 Task: Create a rule from the Routing list, Task moved to a section -> Set Priority in the project AgileBee , set the section as Done clear the priority
Action: Mouse moved to (57, 259)
Screenshot: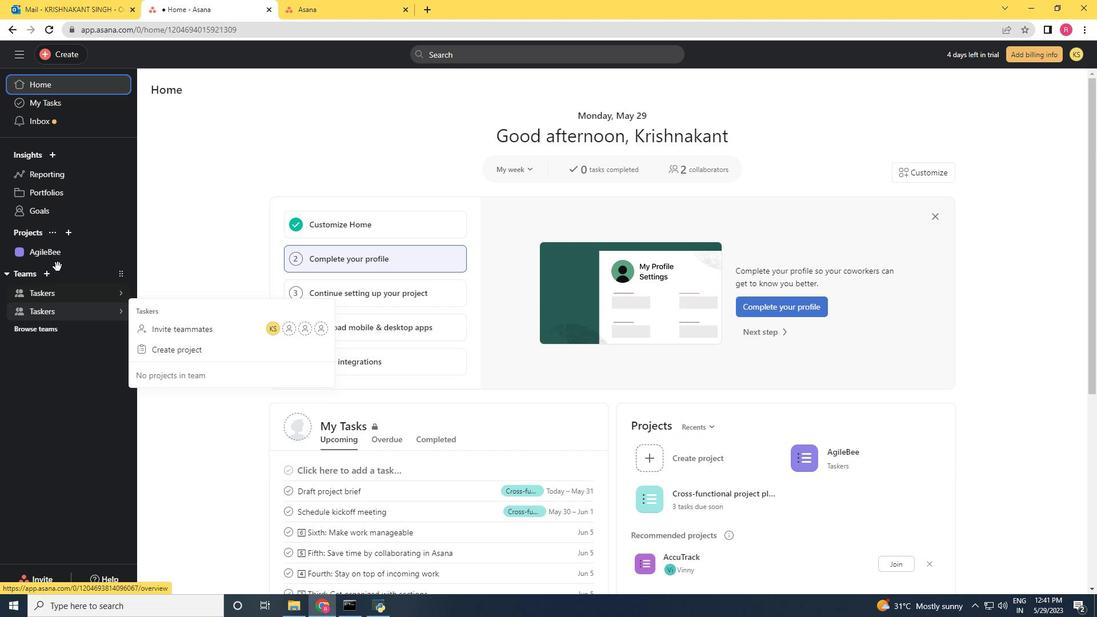 
Action: Mouse pressed left at (57, 259)
Screenshot: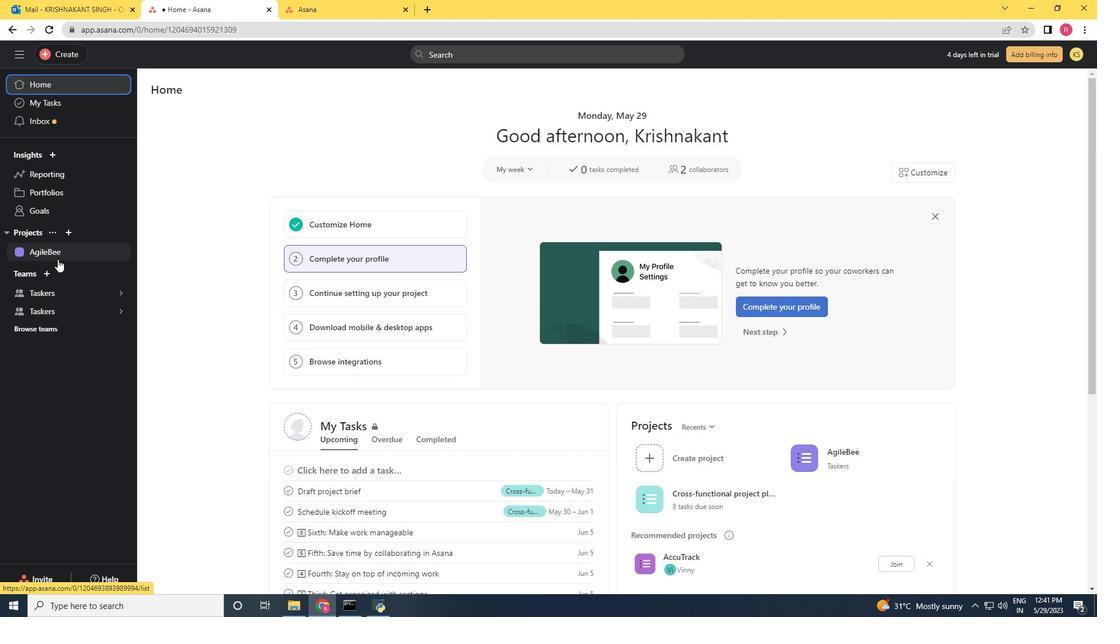 
Action: Mouse moved to (1042, 99)
Screenshot: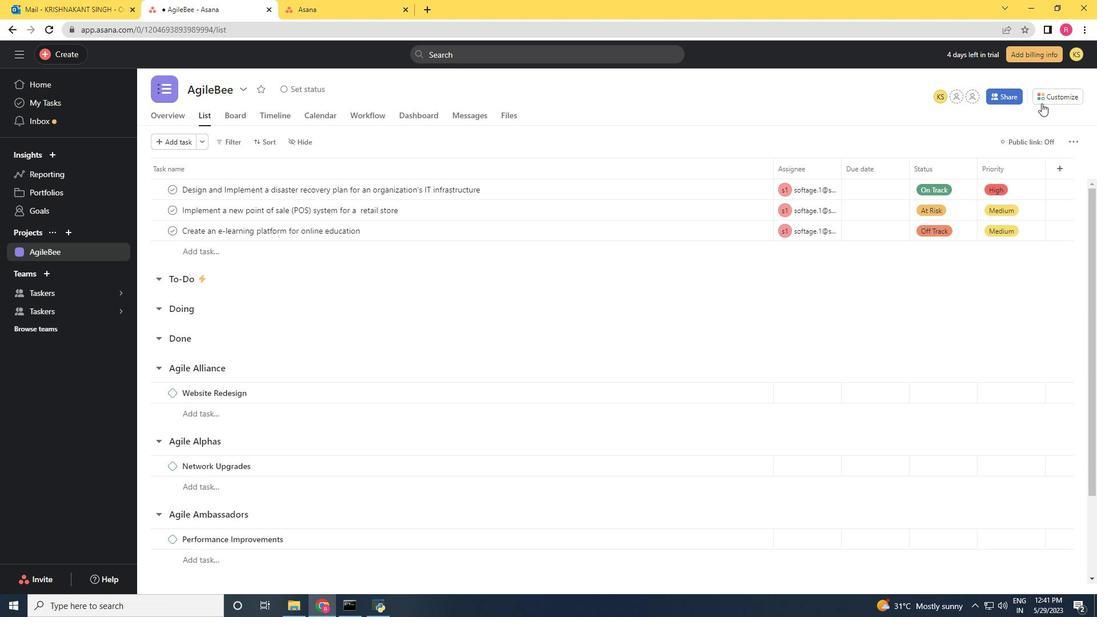 
Action: Mouse pressed left at (1042, 99)
Screenshot: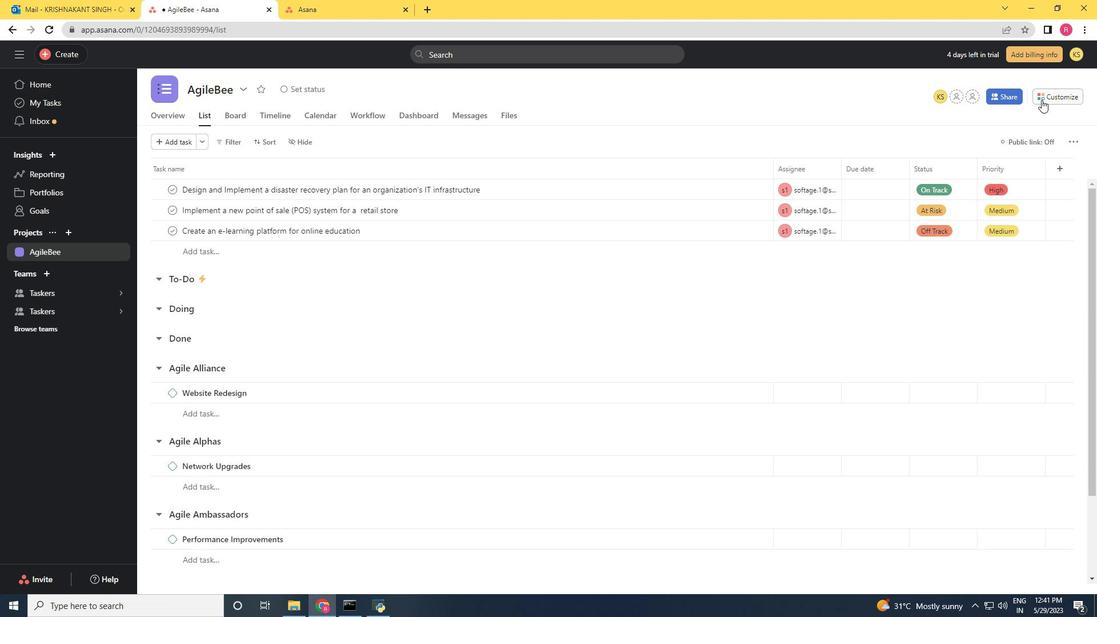 
Action: Mouse moved to (869, 251)
Screenshot: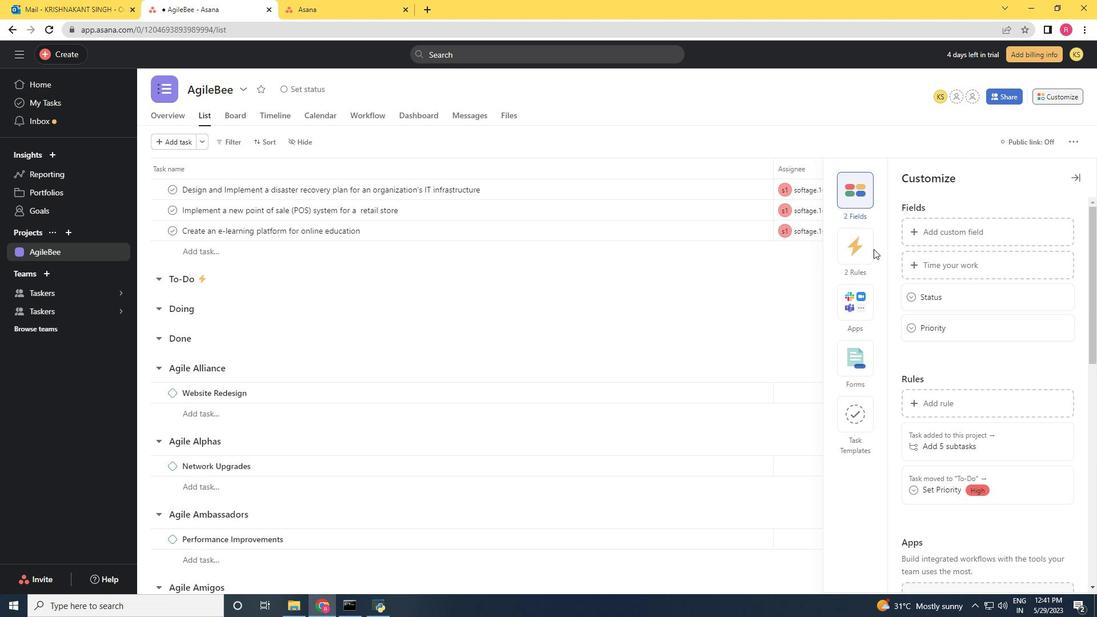 
Action: Mouse pressed left at (869, 251)
Screenshot: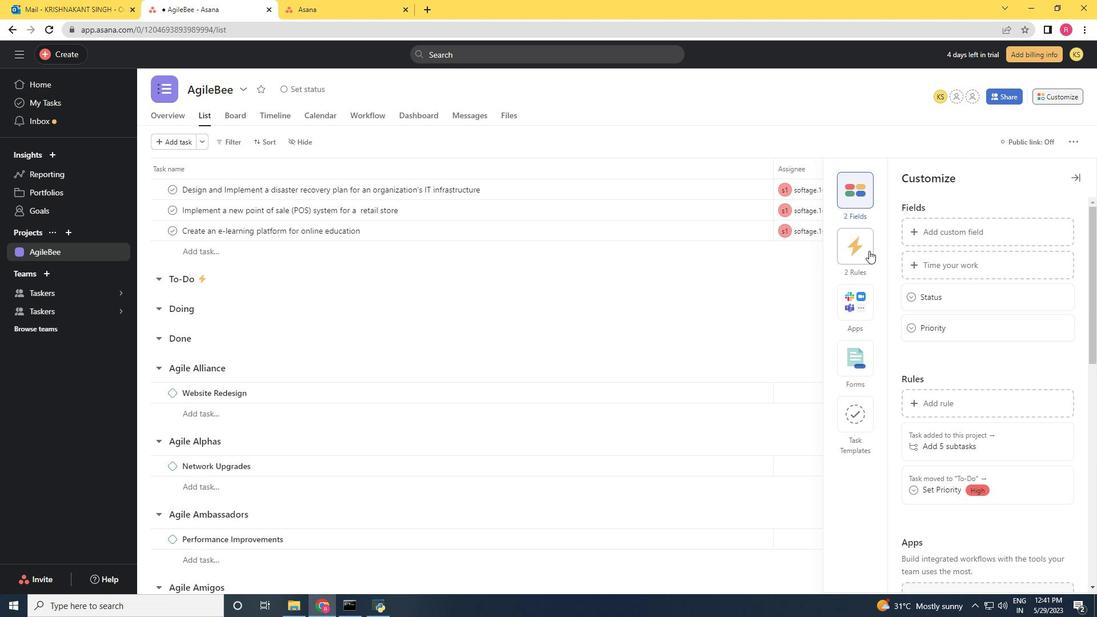 
Action: Mouse moved to (934, 230)
Screenshot: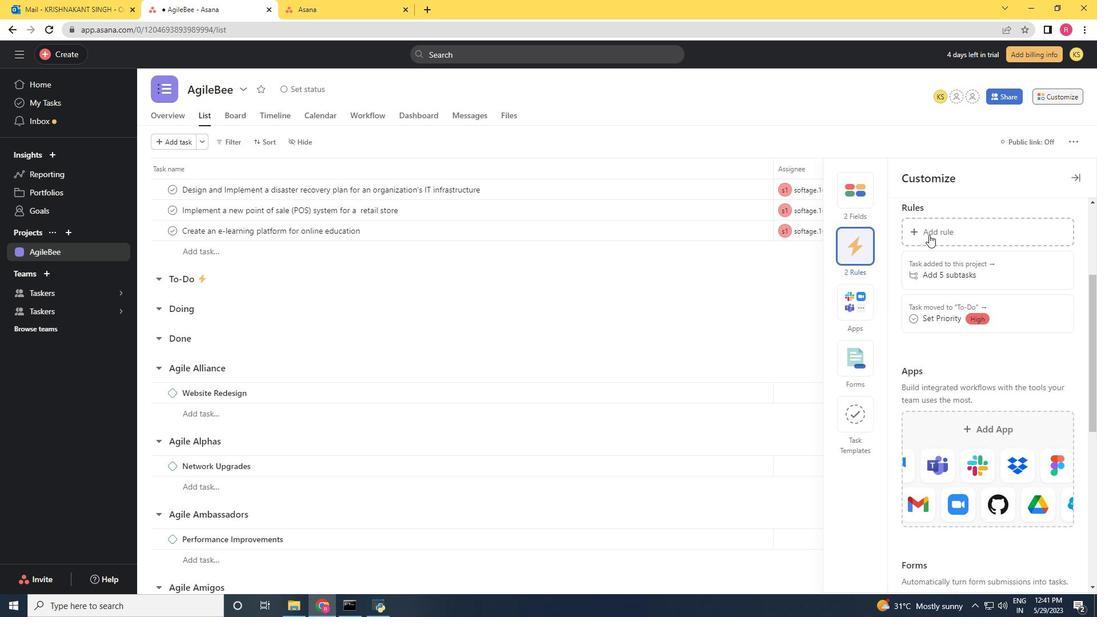 
Action: Mouse pressed left at (934, 230)
Screenshot: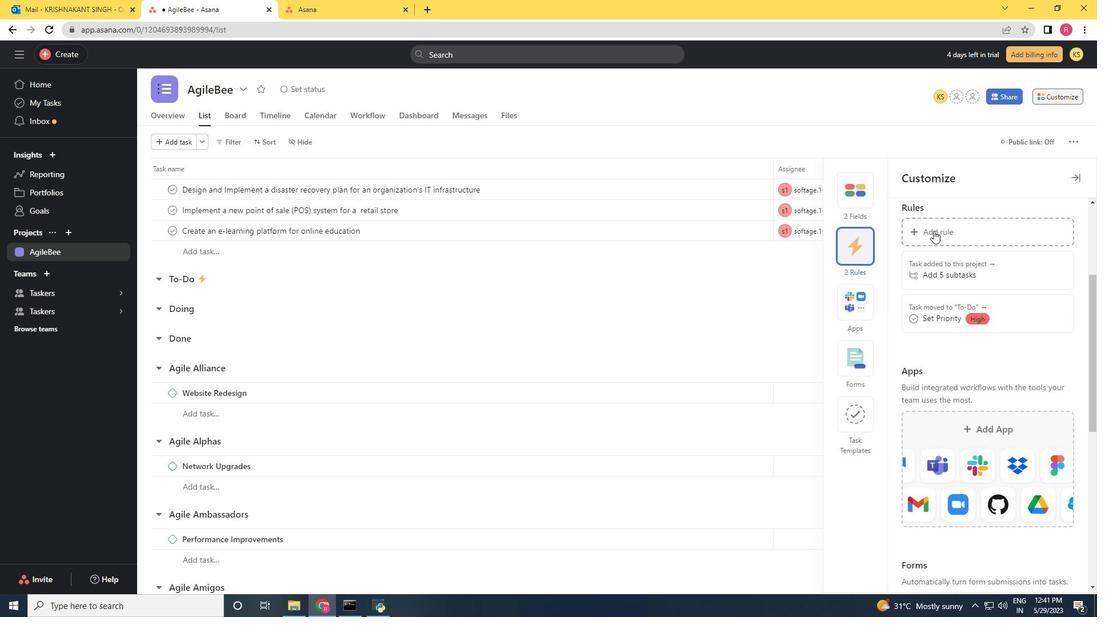 
Action: Mouse moved to (247, 149)
Screenshot: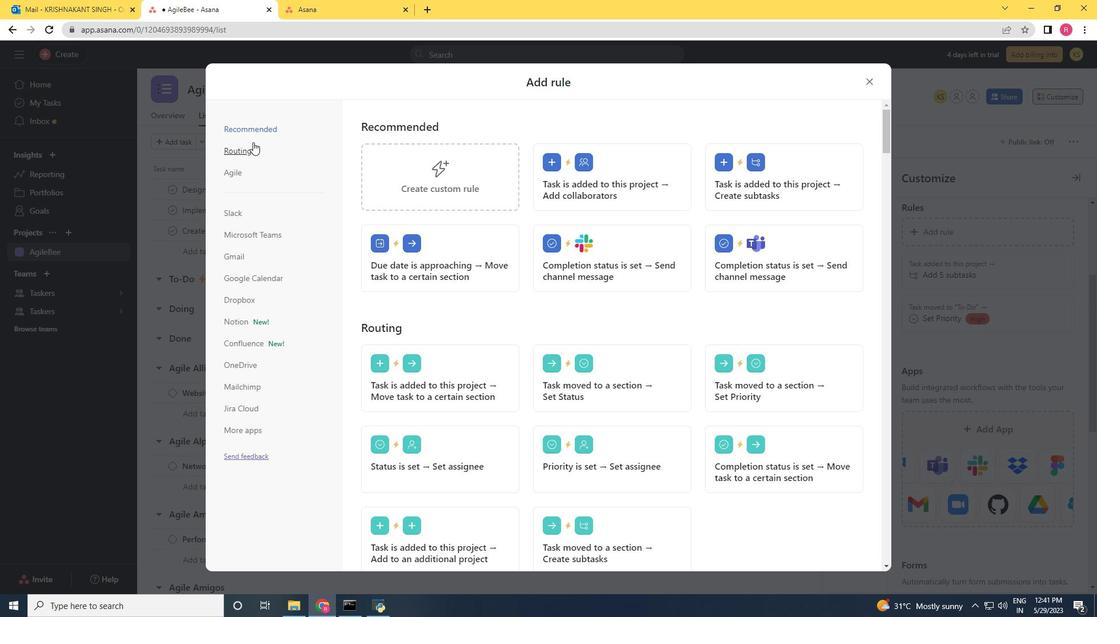 
Action: Mouse pressed left at (247, 149)
Screenshot: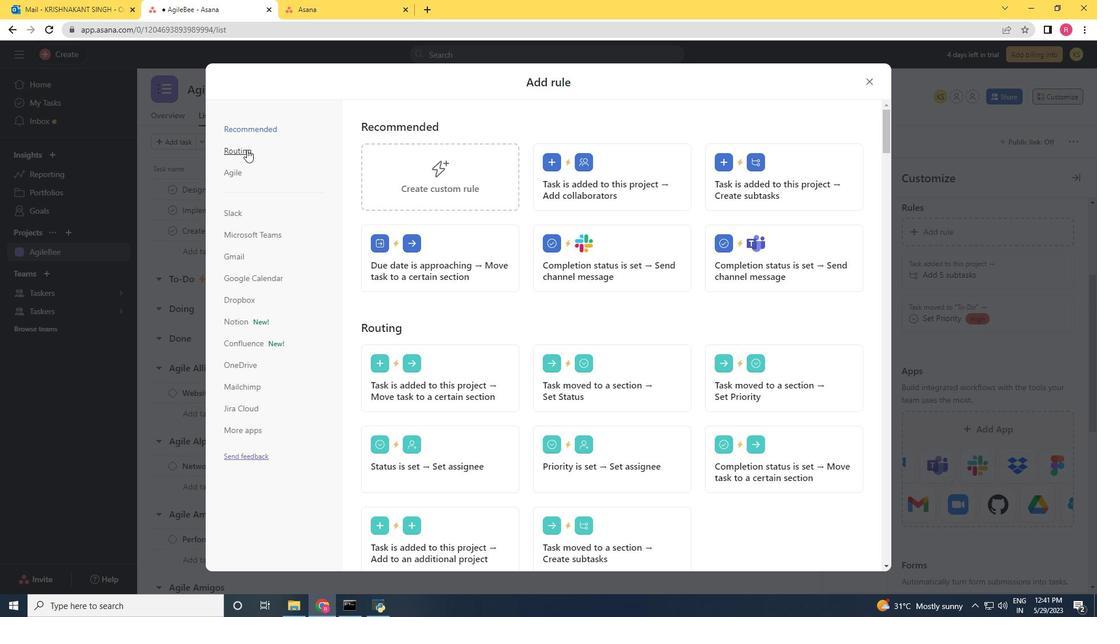
Action: Mouse moved to (815, 184)
Screenshot: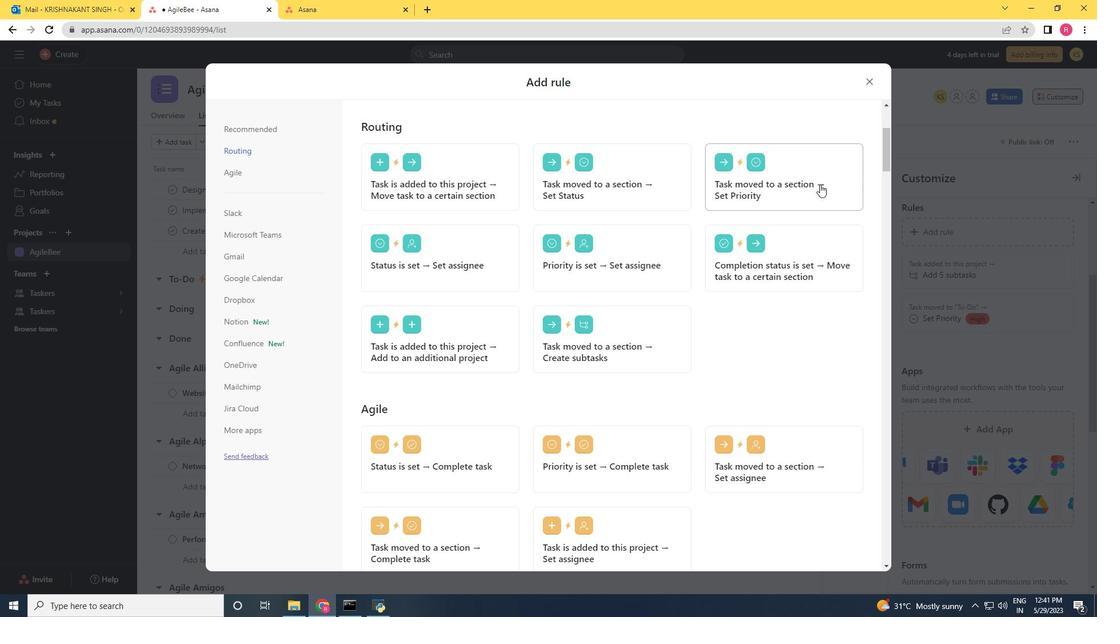 
Action: Mouse pressed left at (815, 184)
Screenshot: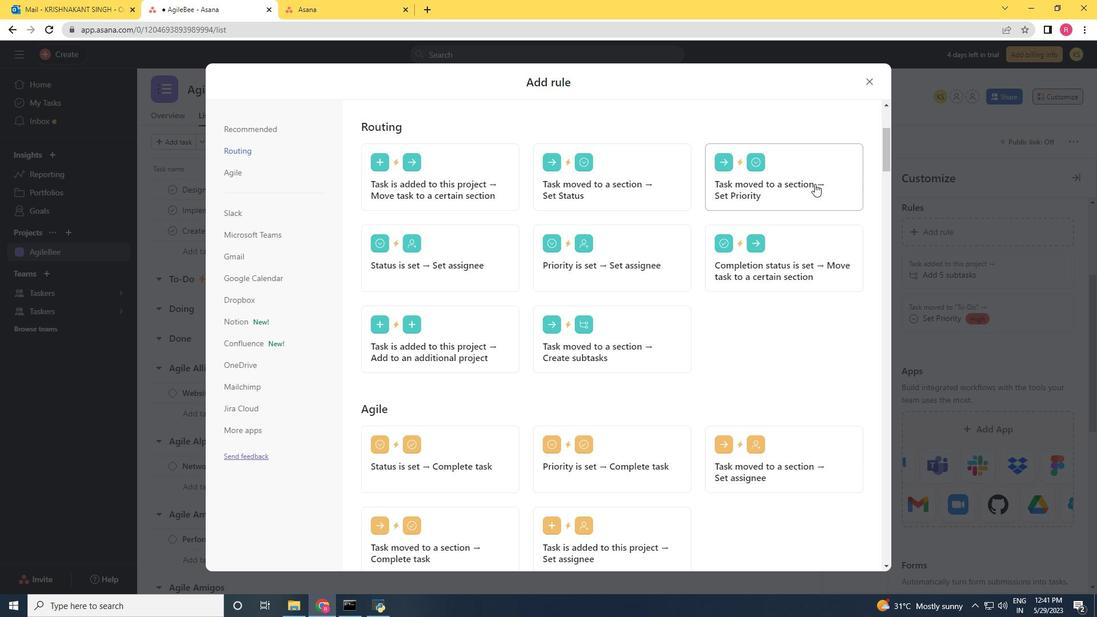 
Action: Mouse moved to (457, 313)
Screenshot: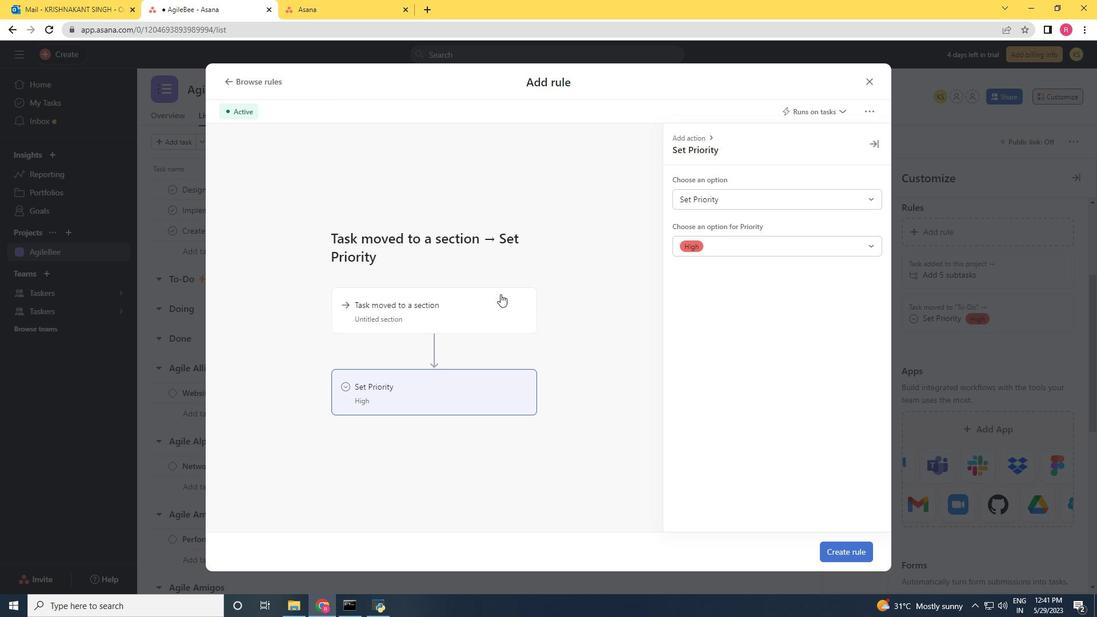 
Action: Mouse pressed left at (457, 313)
Screenshot: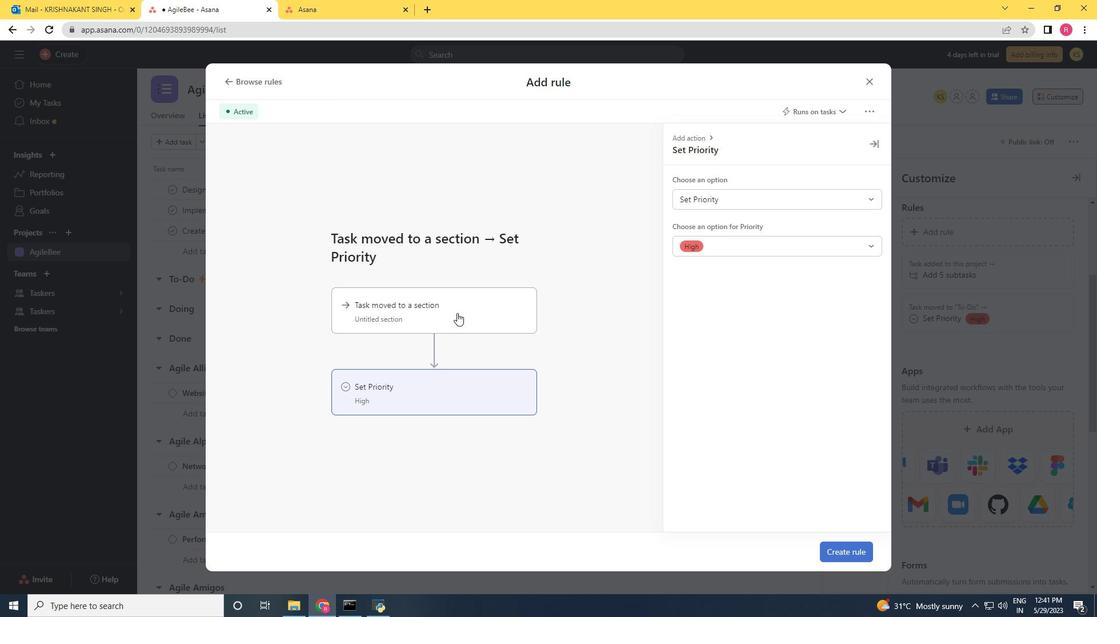 
Action: Mouse moved to (778, 203)
Screenshot: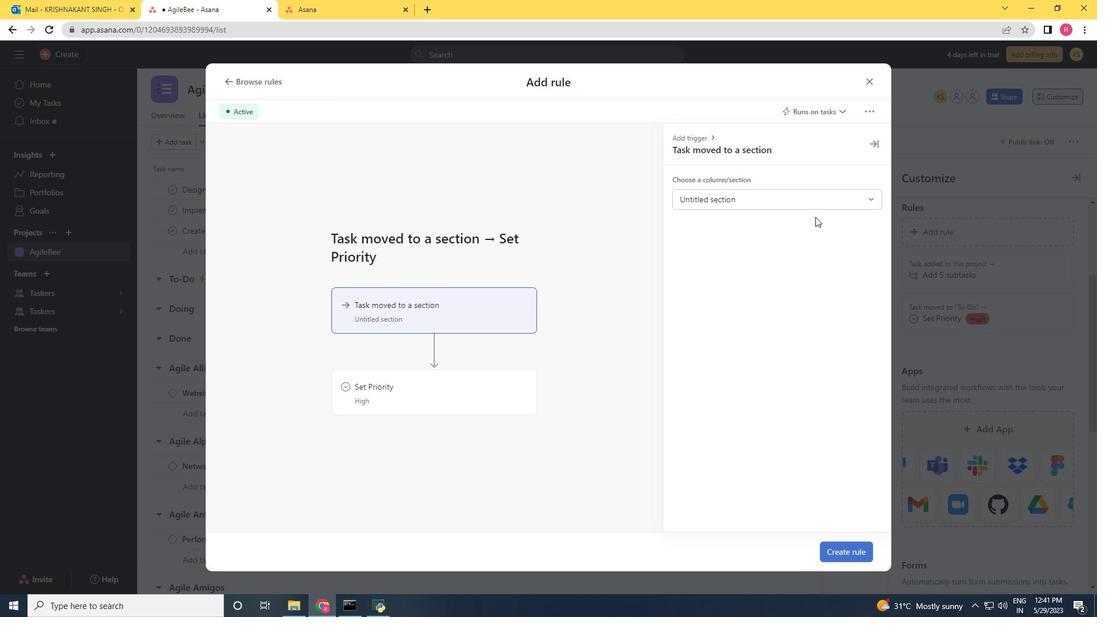 
Action: Mouse pressed left at (778, 203)
Screenshot: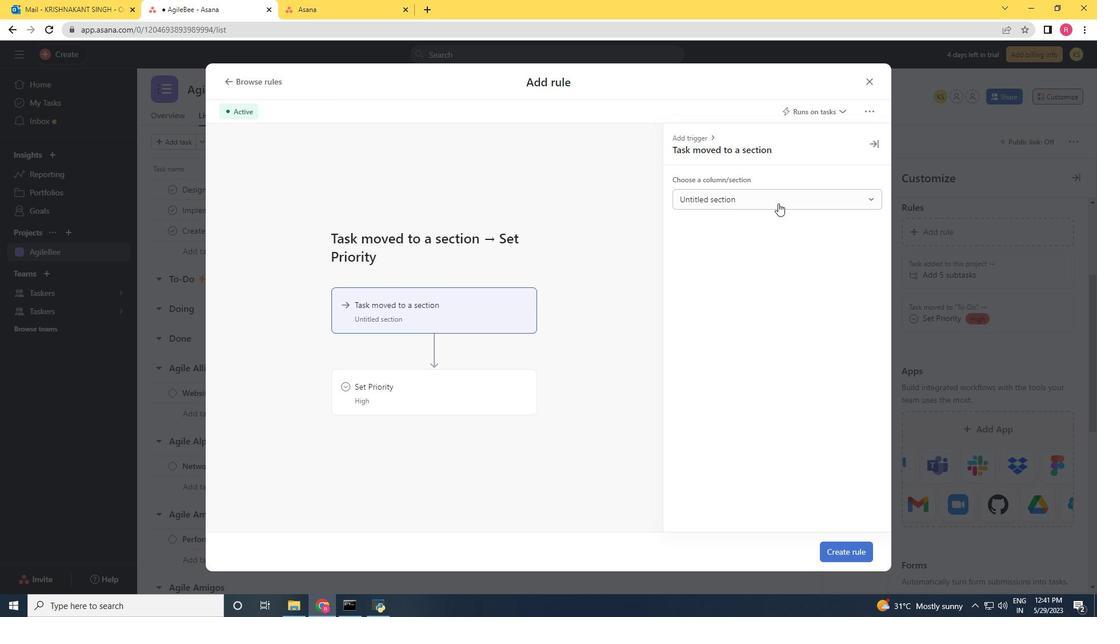 
Action: Mouse moved to (706, 285)
Screenshot: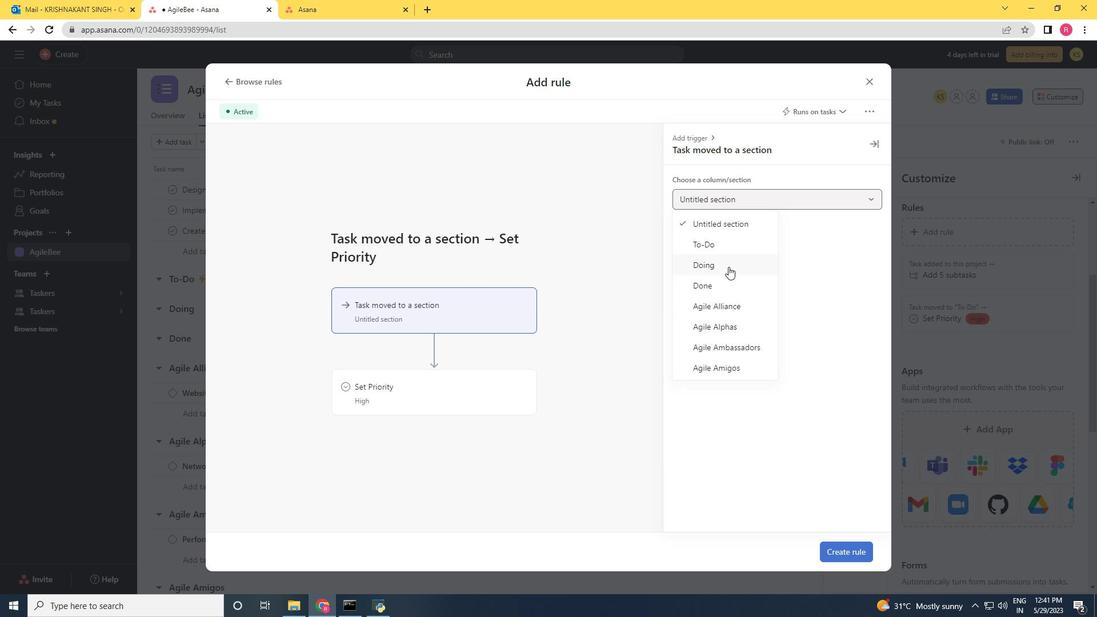 
Action: Mouse pressed left at (706, 285)
Screenshot: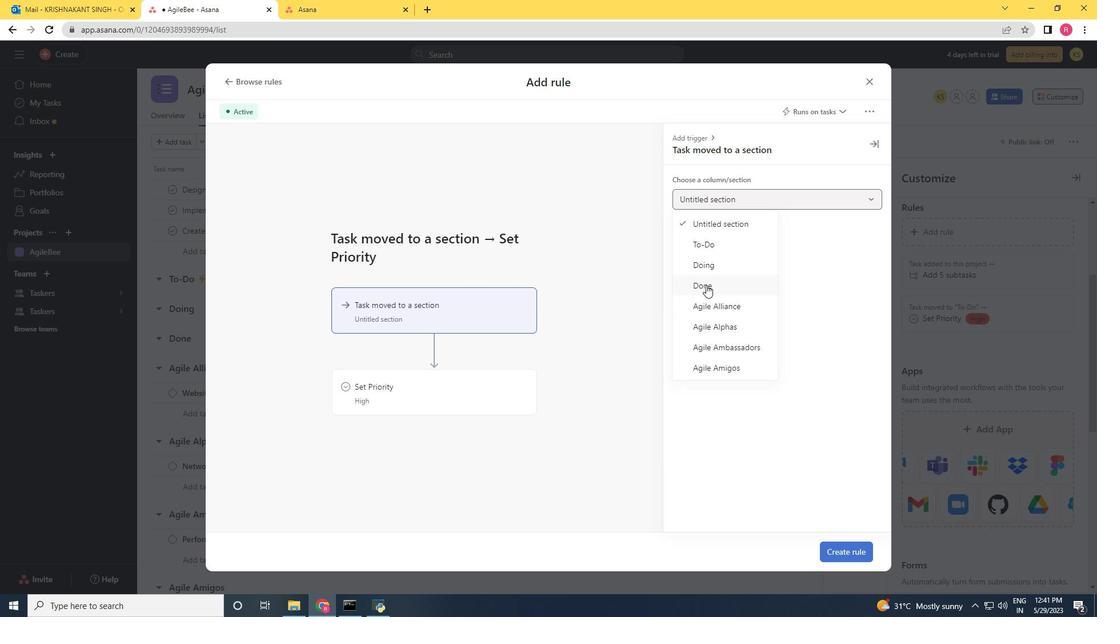 
Action: Mouse moved to (454, 373)
Screenshot: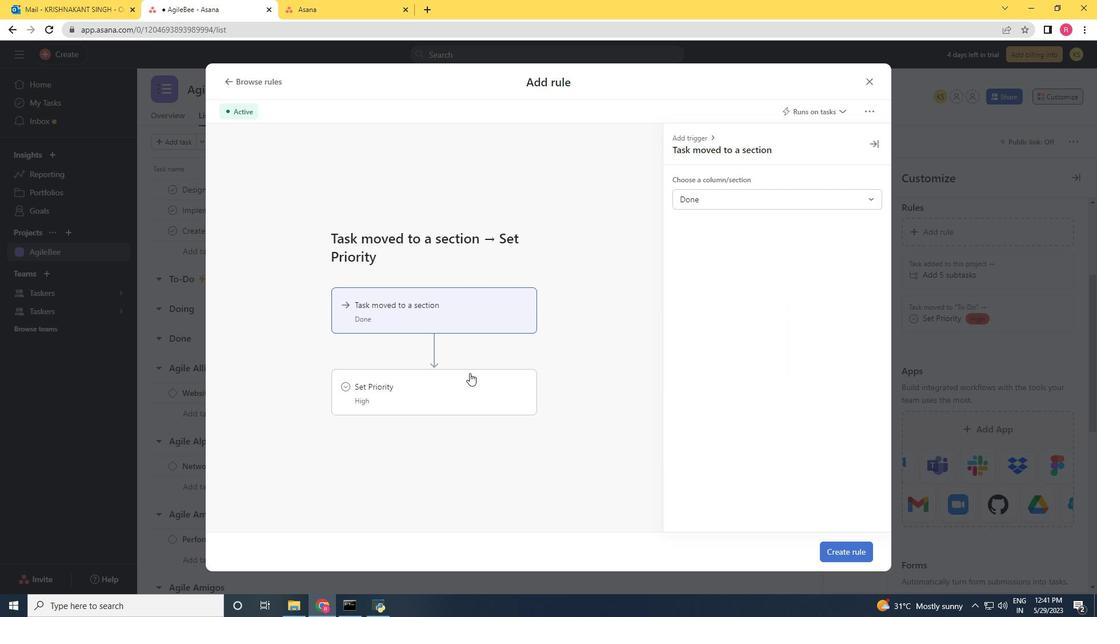 
Action: Mouse pressed left at (454, 373)
Screenshot: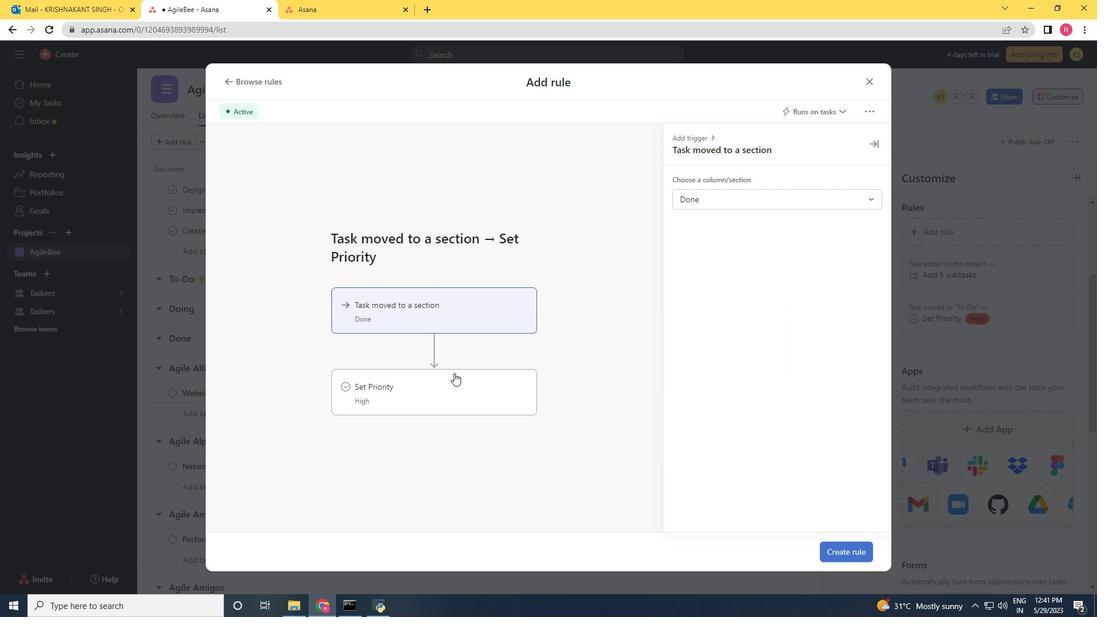 
Action: Mouse moved to (756, 198)
Screenshot: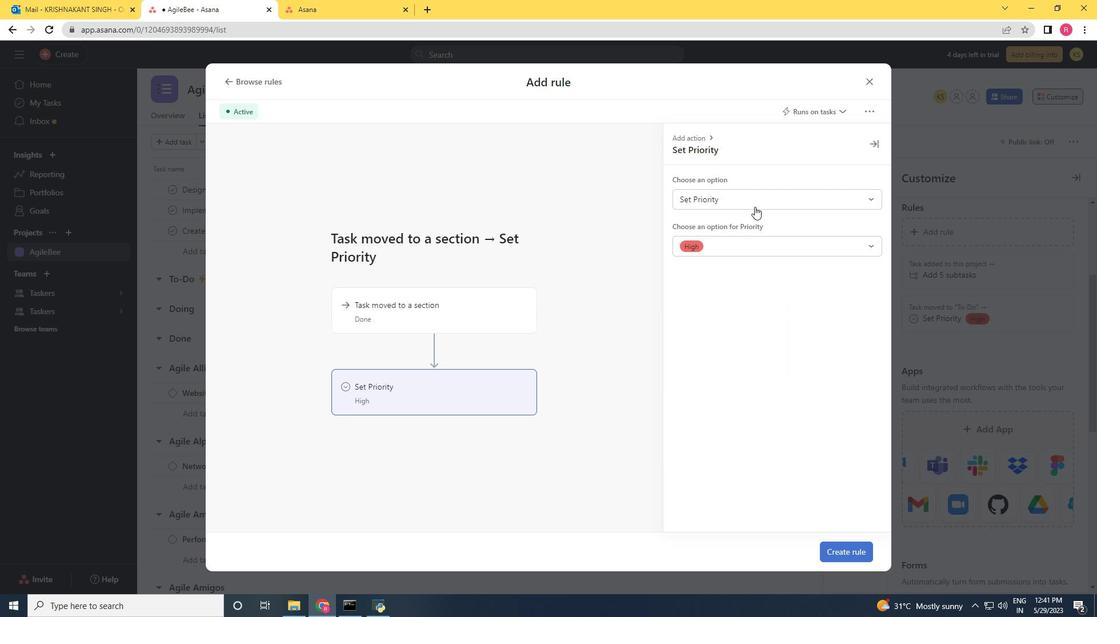 
Action: Mouse pressed left at (756, 198)
Screenshot: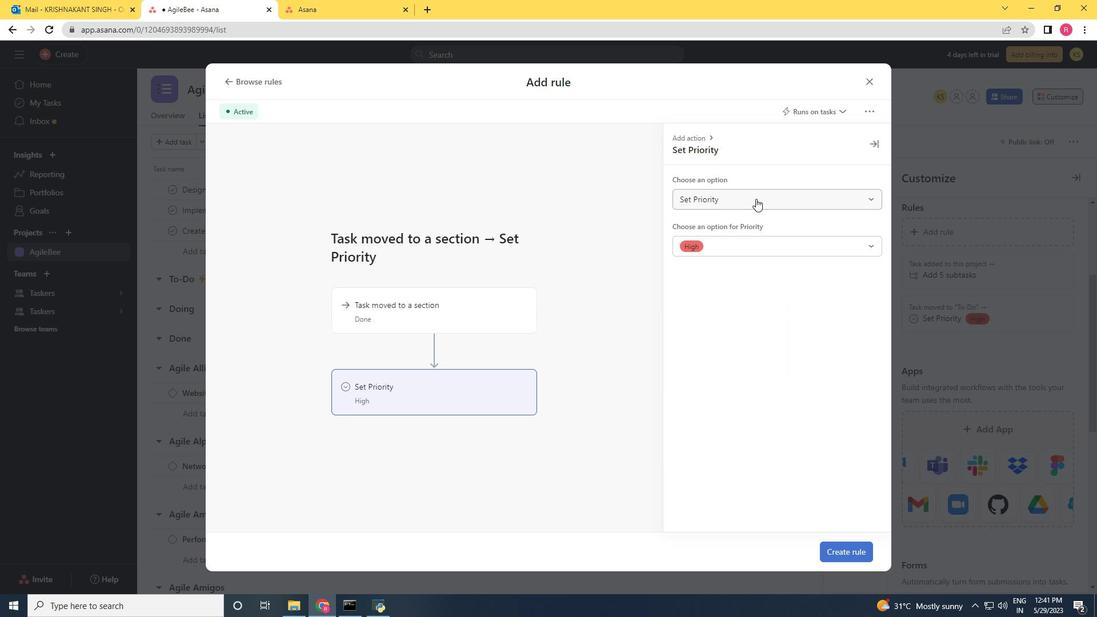 
Action: Mouse moved to (740, 237)
Screenshot: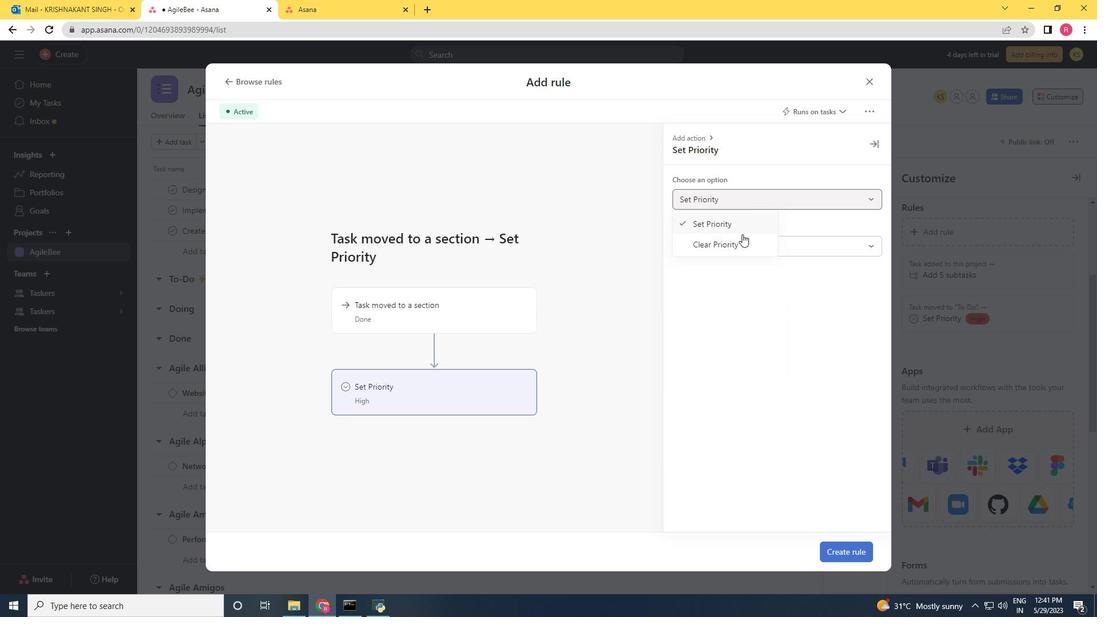 
Action: Mouse pressed left at (740, 237)
Screenshot: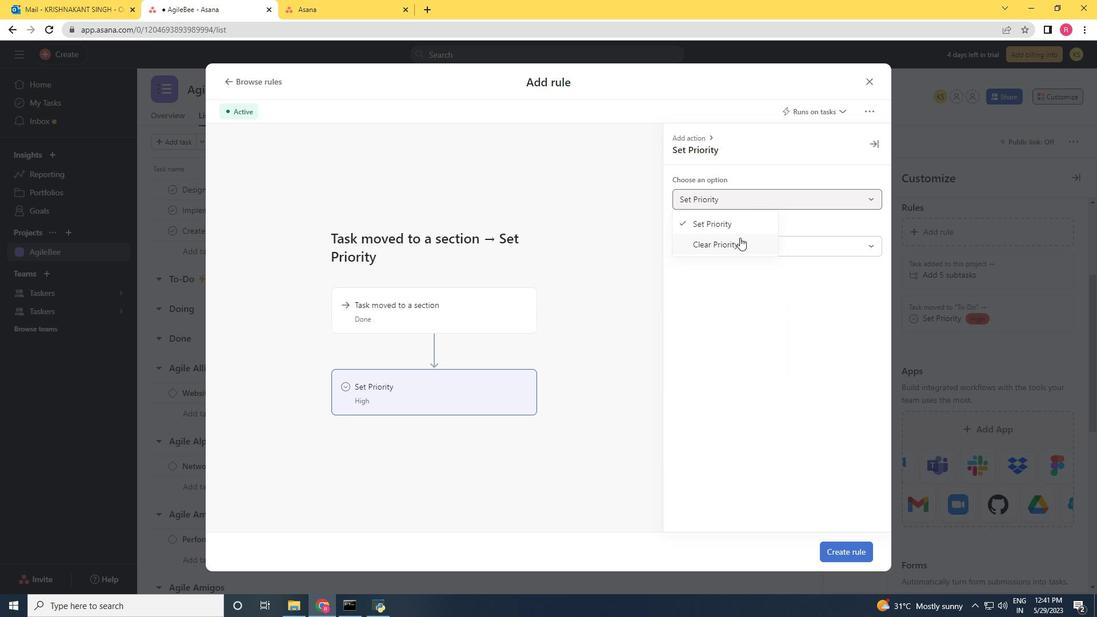 
Action: Mouse moved to (830, 546)
Screenshot: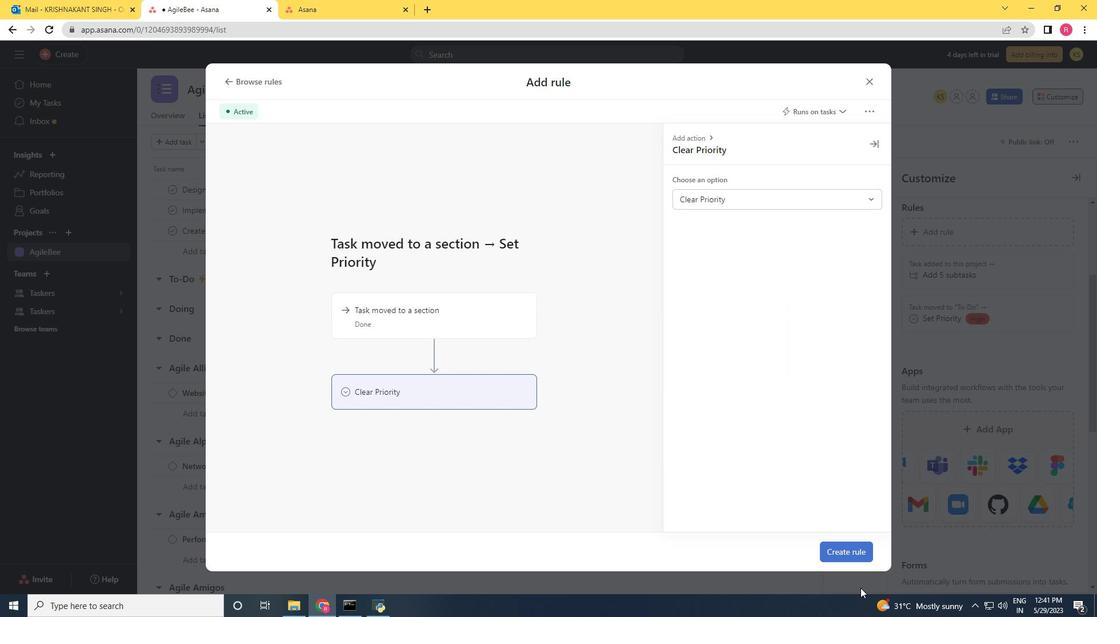 
Action: Mouse pressed left at (830, 546)
Screenshot: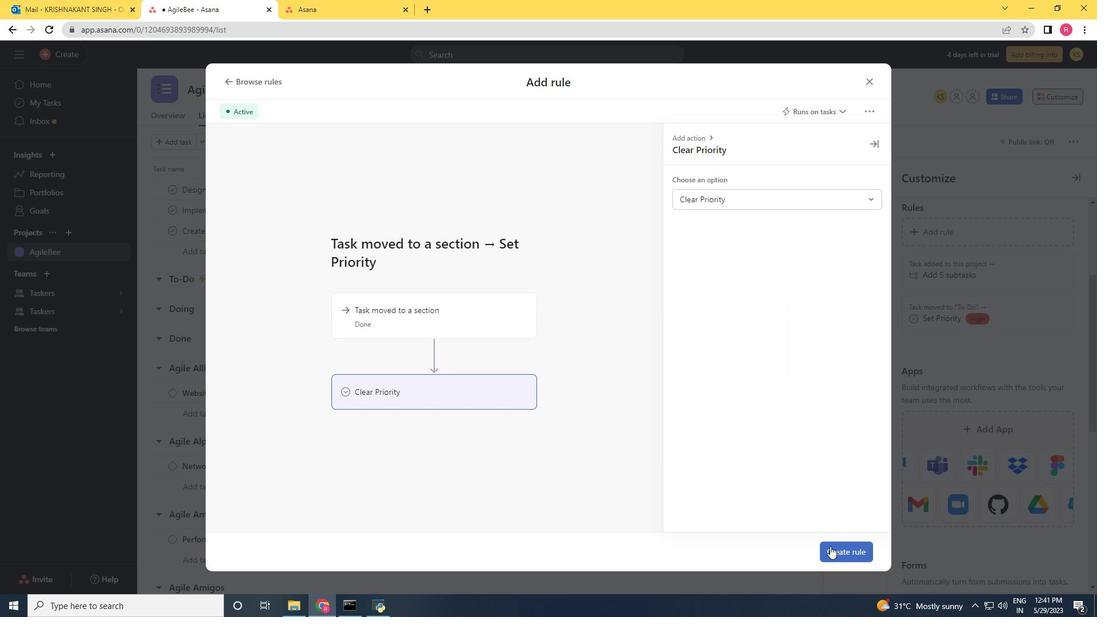 
